 Task: Sort the products by price (highest first).
Action: Mouse moved to (24, 149)
Screenshot: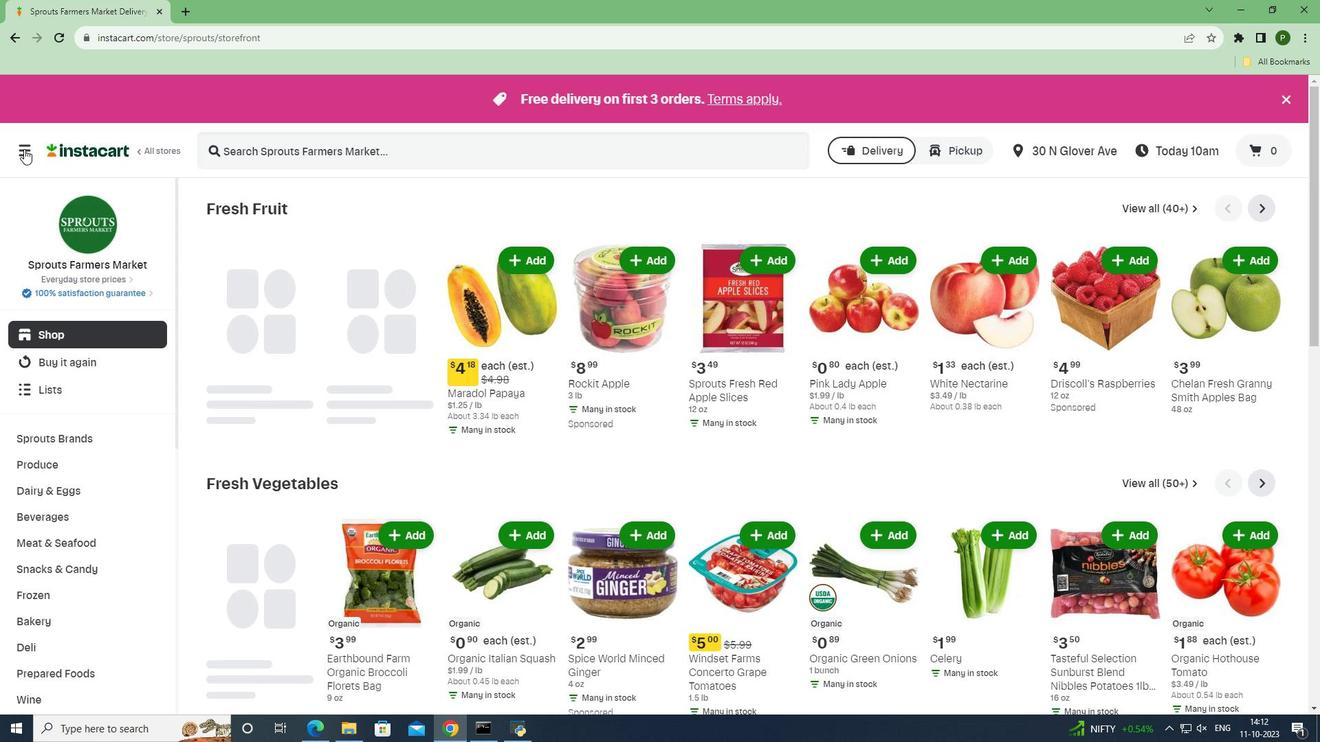 
Action: Mouse pressed left at (24, 149)
Screenshot: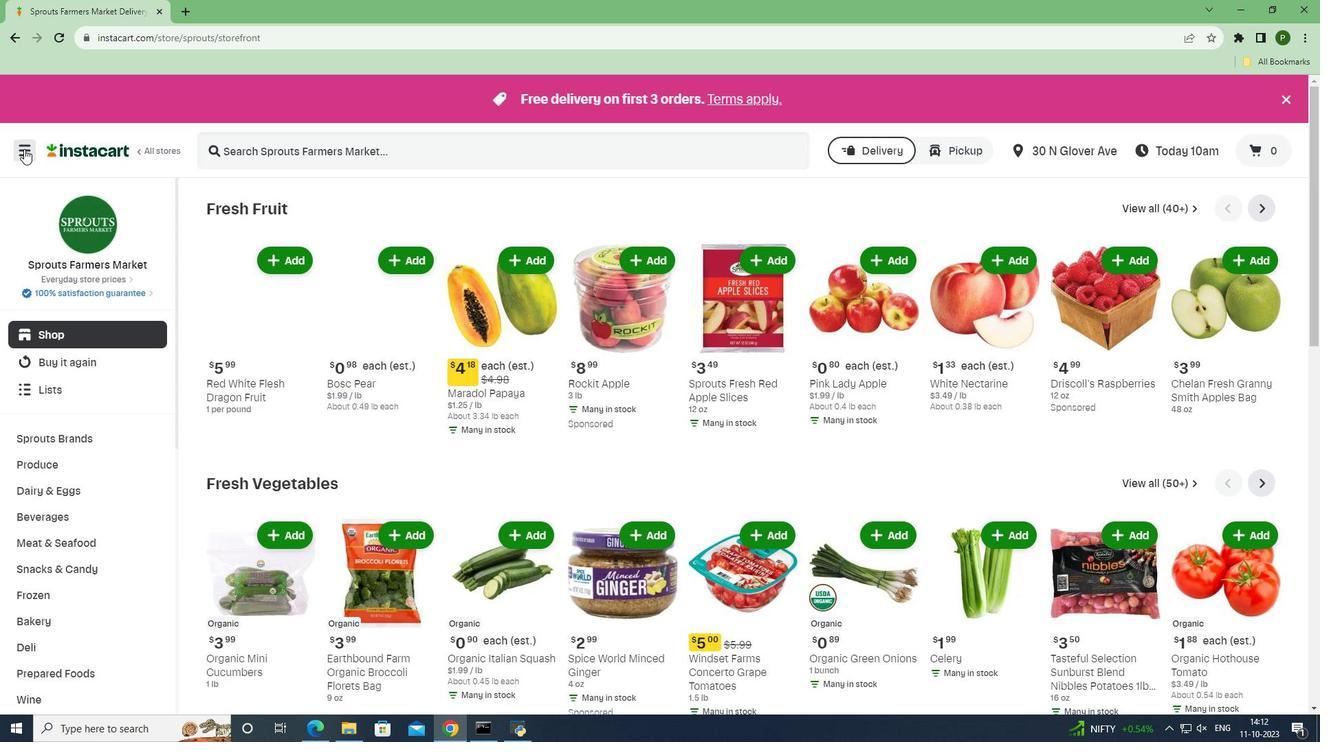 
Action: Mouse moved to (62, 370)
Screenshot: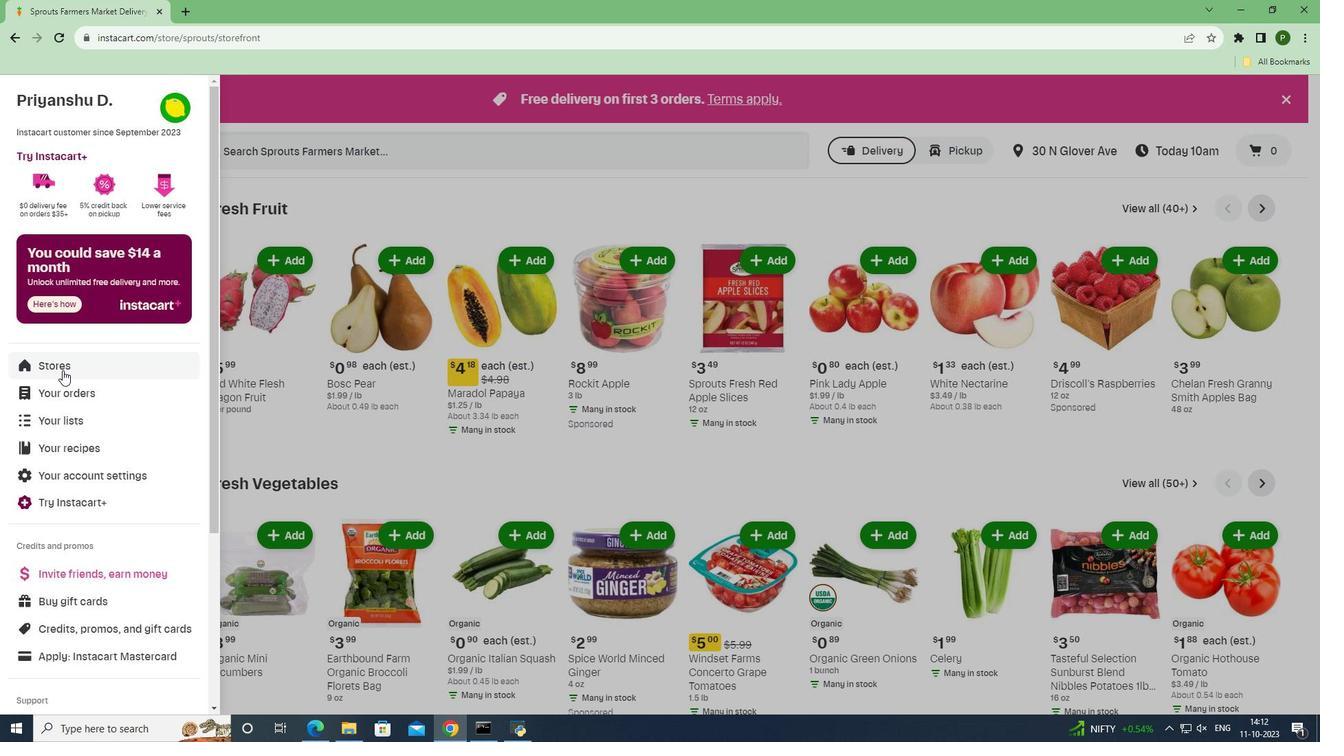 
Action: Mouse pressed left at (62, 370)
Screenshot: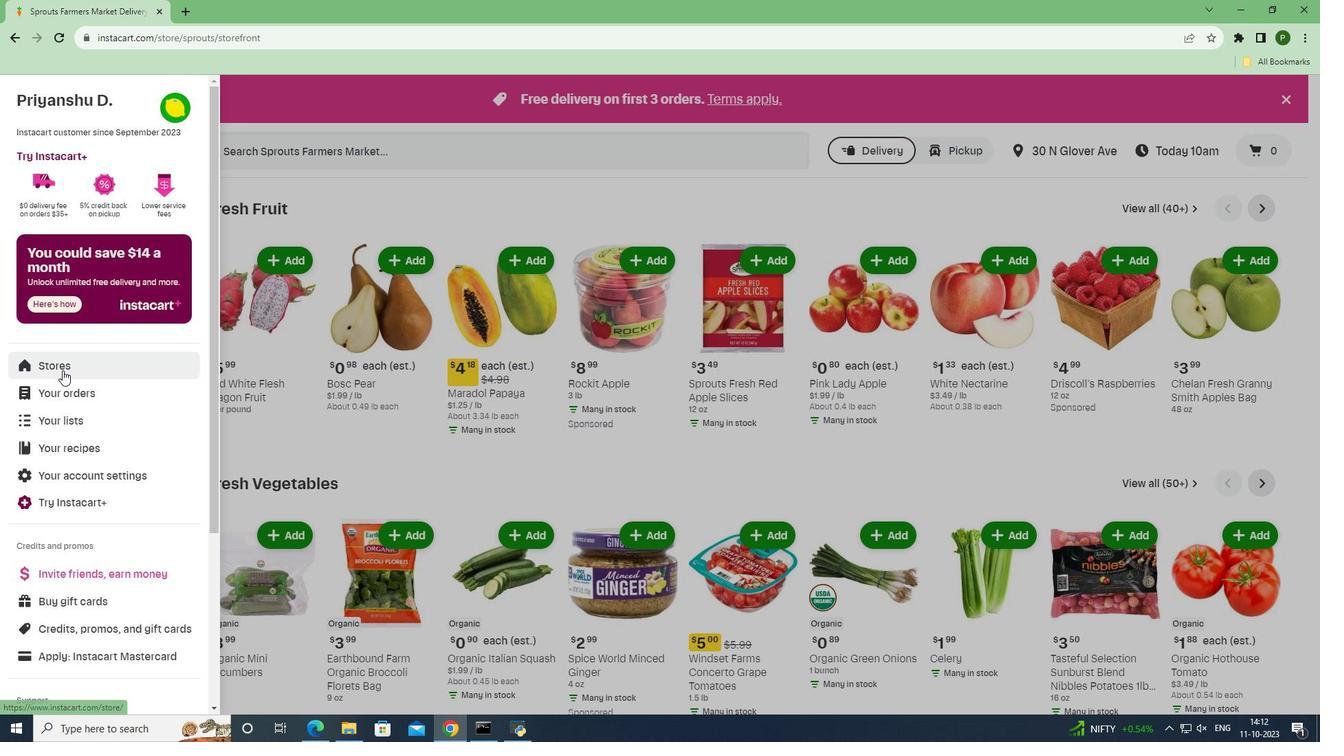 
Action: Mouse moved to (304, 162)
Screenshot: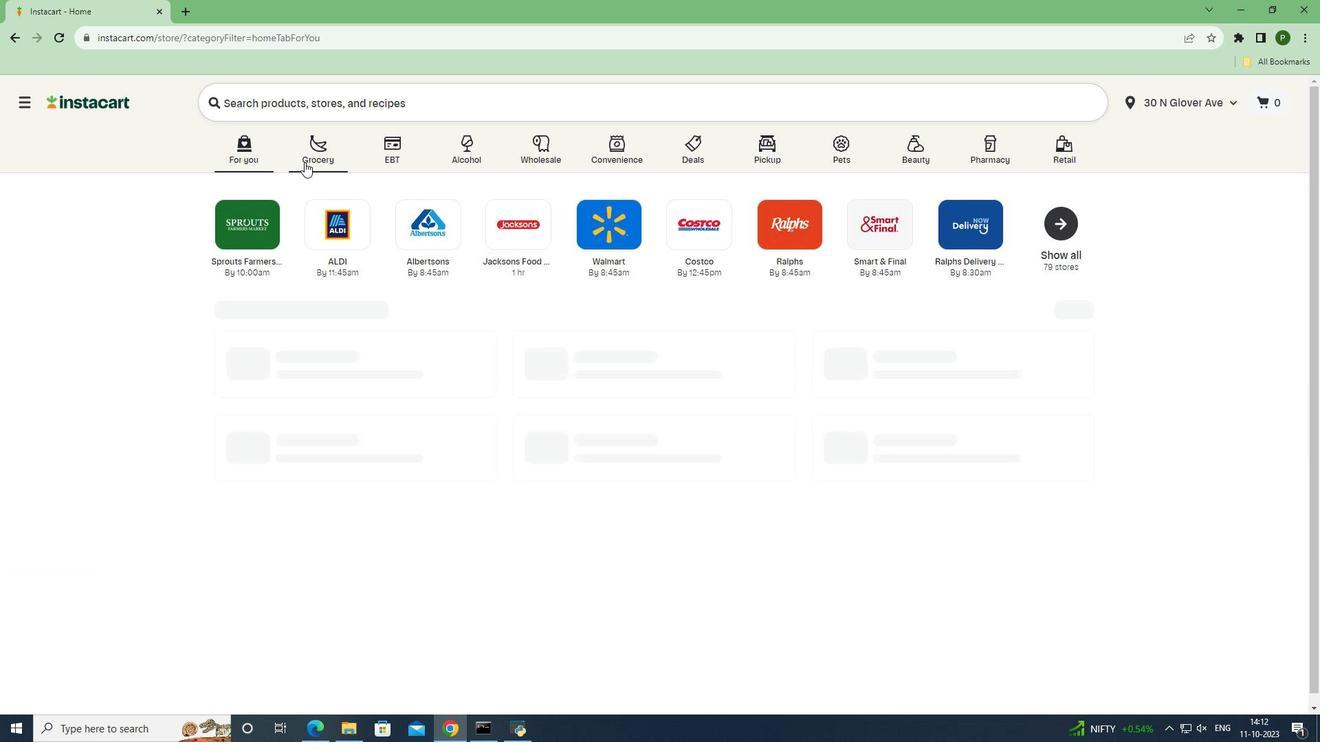
Action: Mouse pressed left at (304, 162)
Screenshot: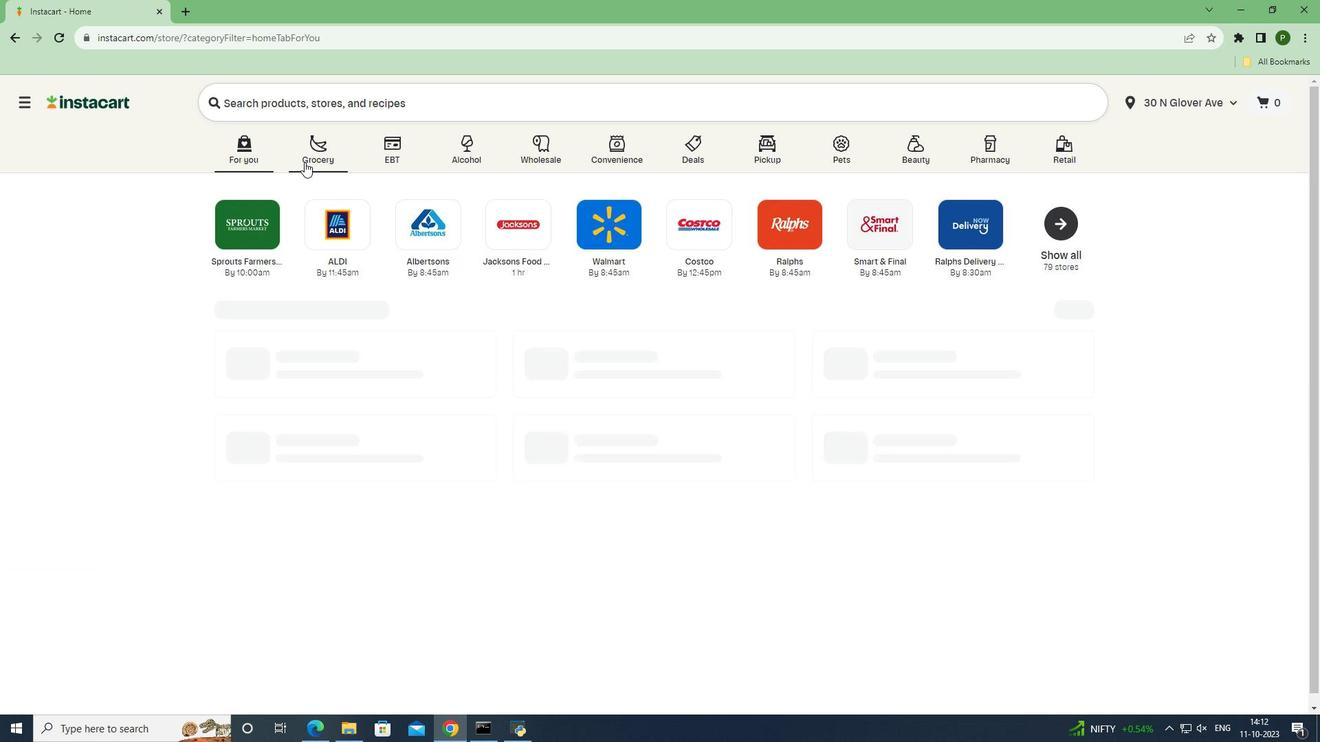 
Action: Mouse moved to (560, 323)
Screenshot: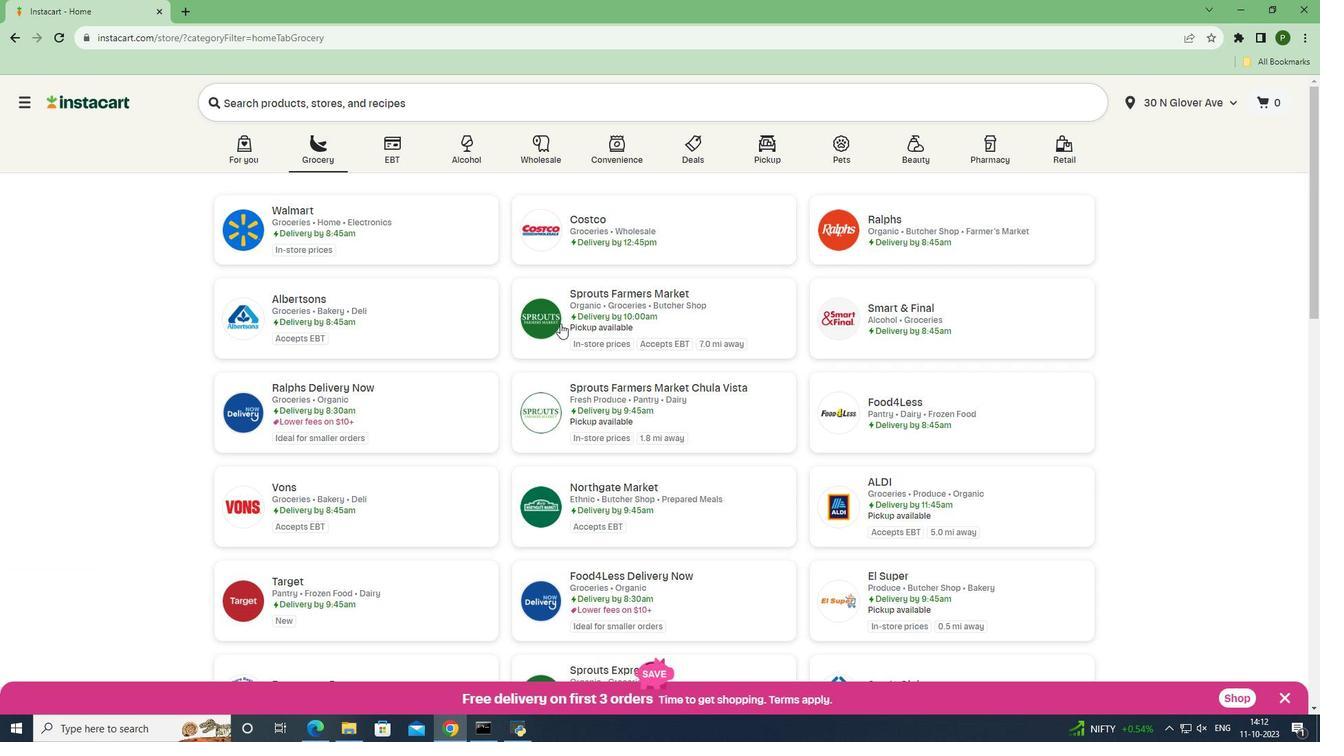 
Action: Mouse pressed left at (560, 323)
Screenshot: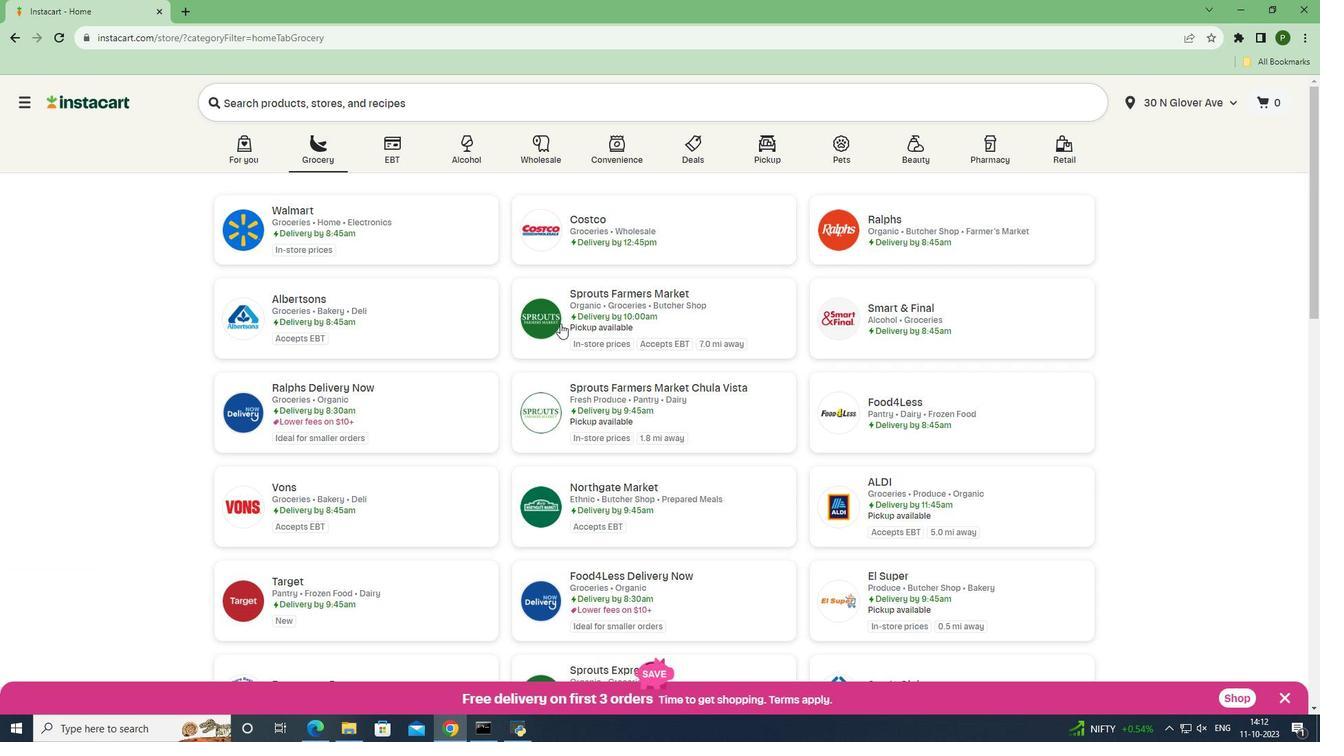 
Action: Mouse moved to (77, 513)
Screenshot: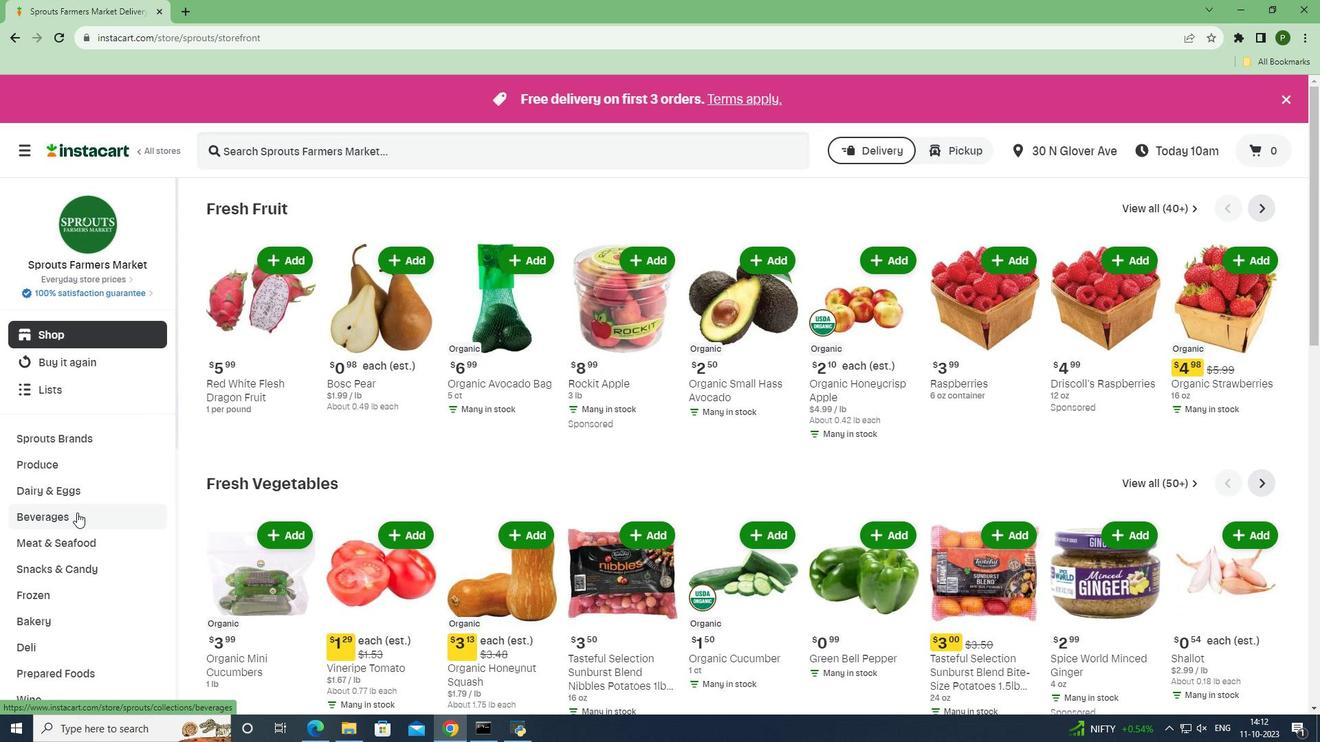 
Action: Mouse pressed left at (77, 513)
Screenshot: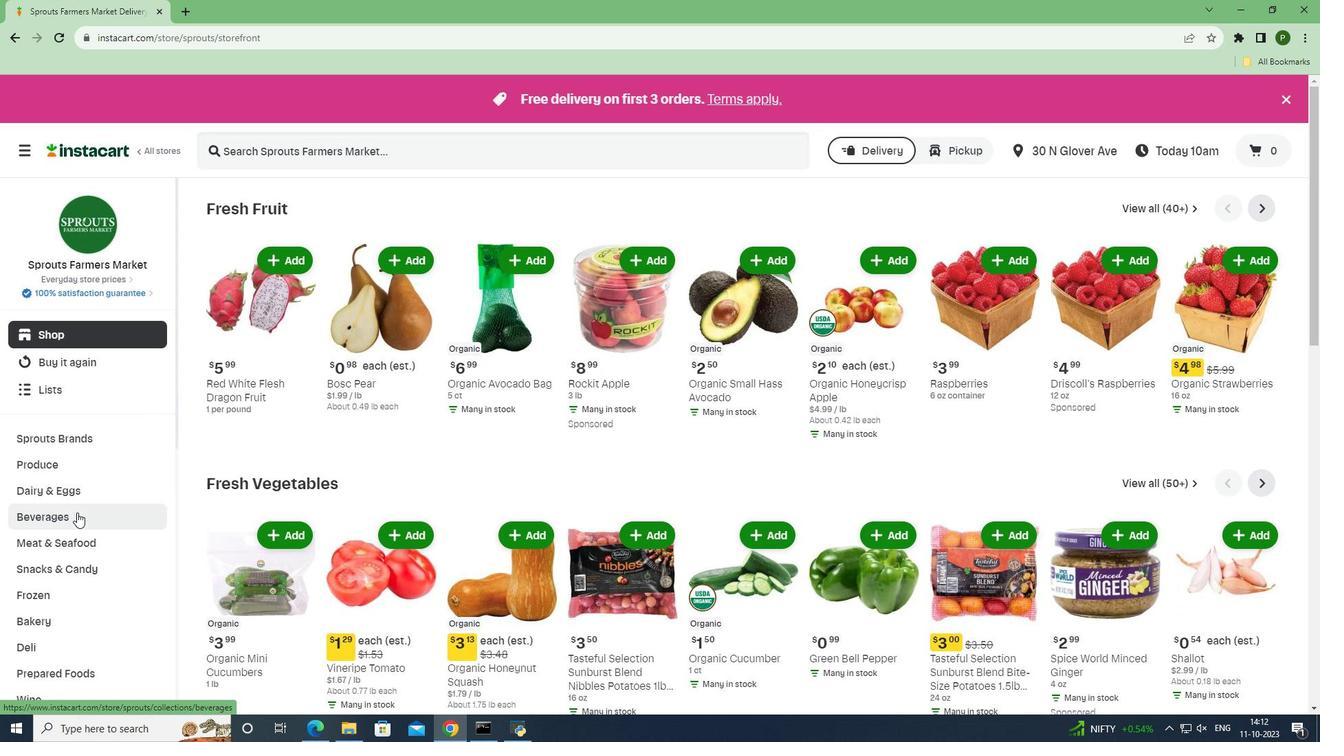 
Action: Mouse moved to (83, 592)
Screenshot: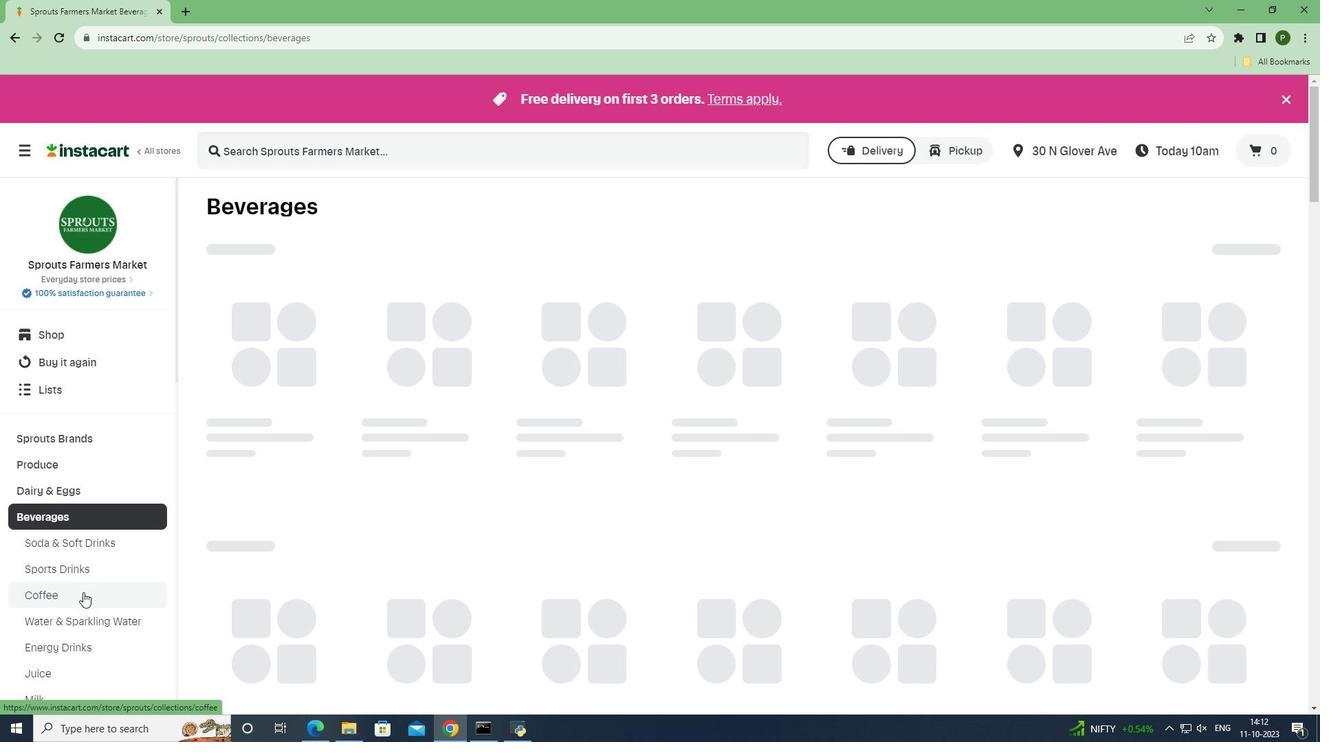 
Action: Mouse pressed left at (83, 592)
Screenshot: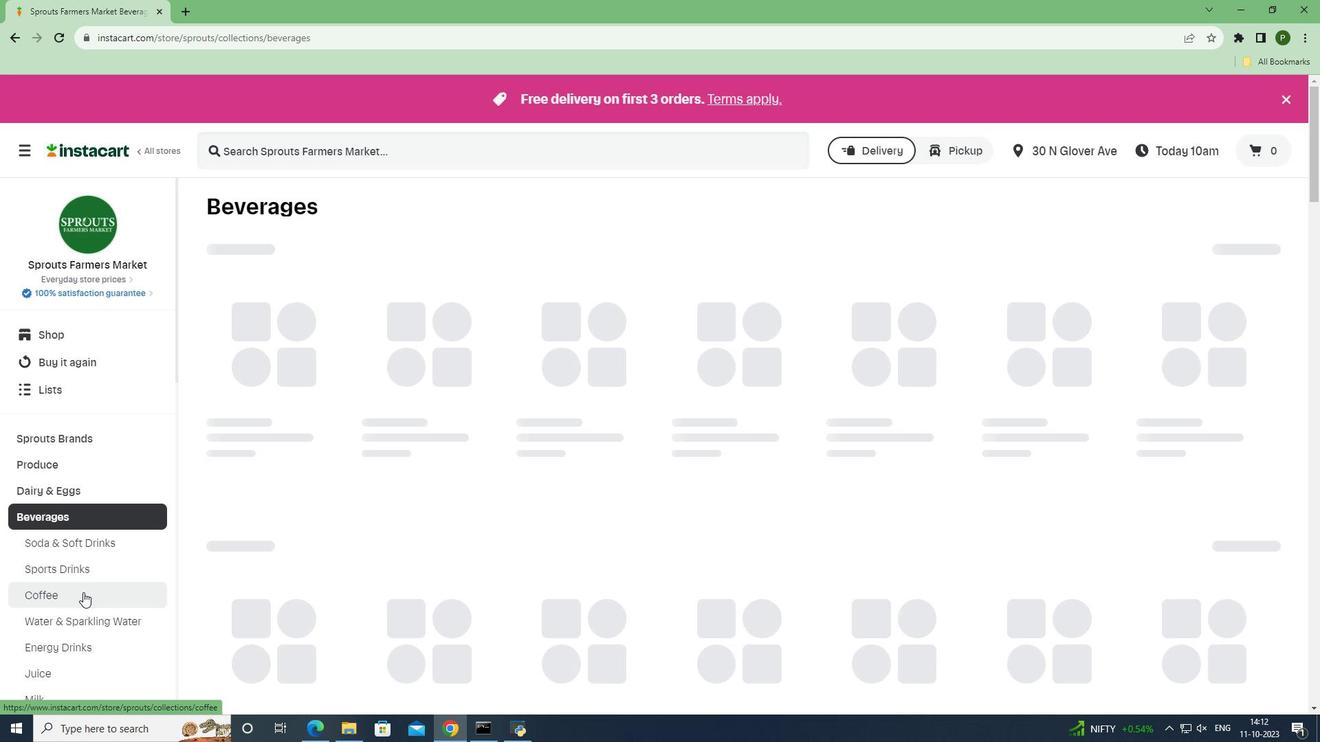 
Action: Mouse moved to (1170, 312)
Screenshot: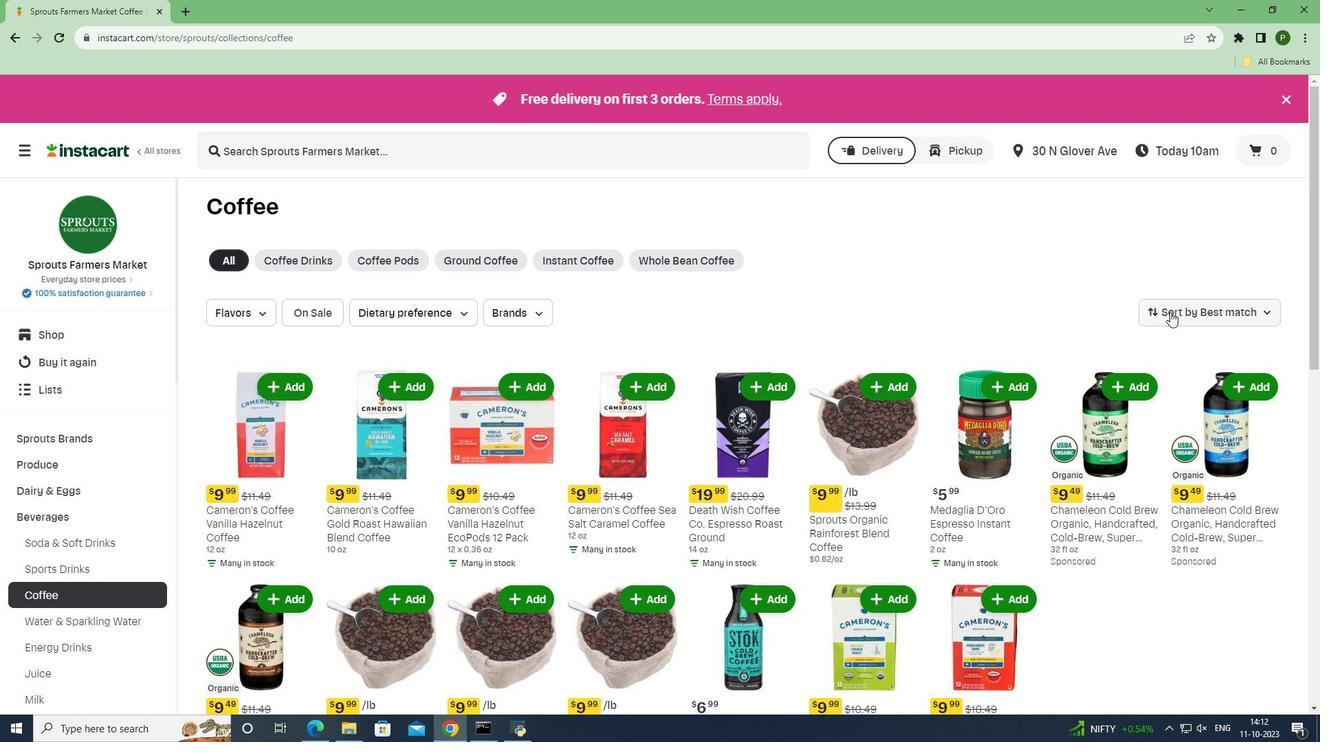 
Action: Mouse pressed left at (1170, 312)
Screenshot: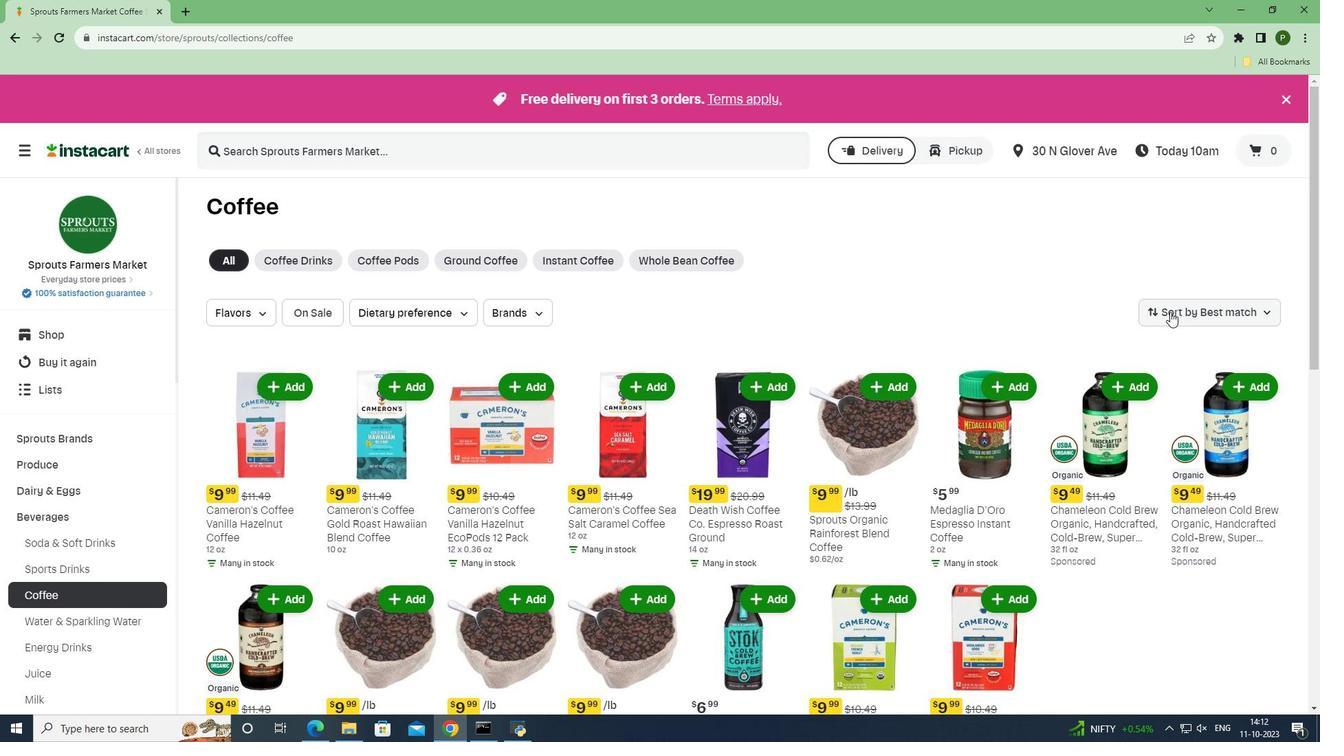 
Action: Mouse moved to (1176, 407)
Screenshot: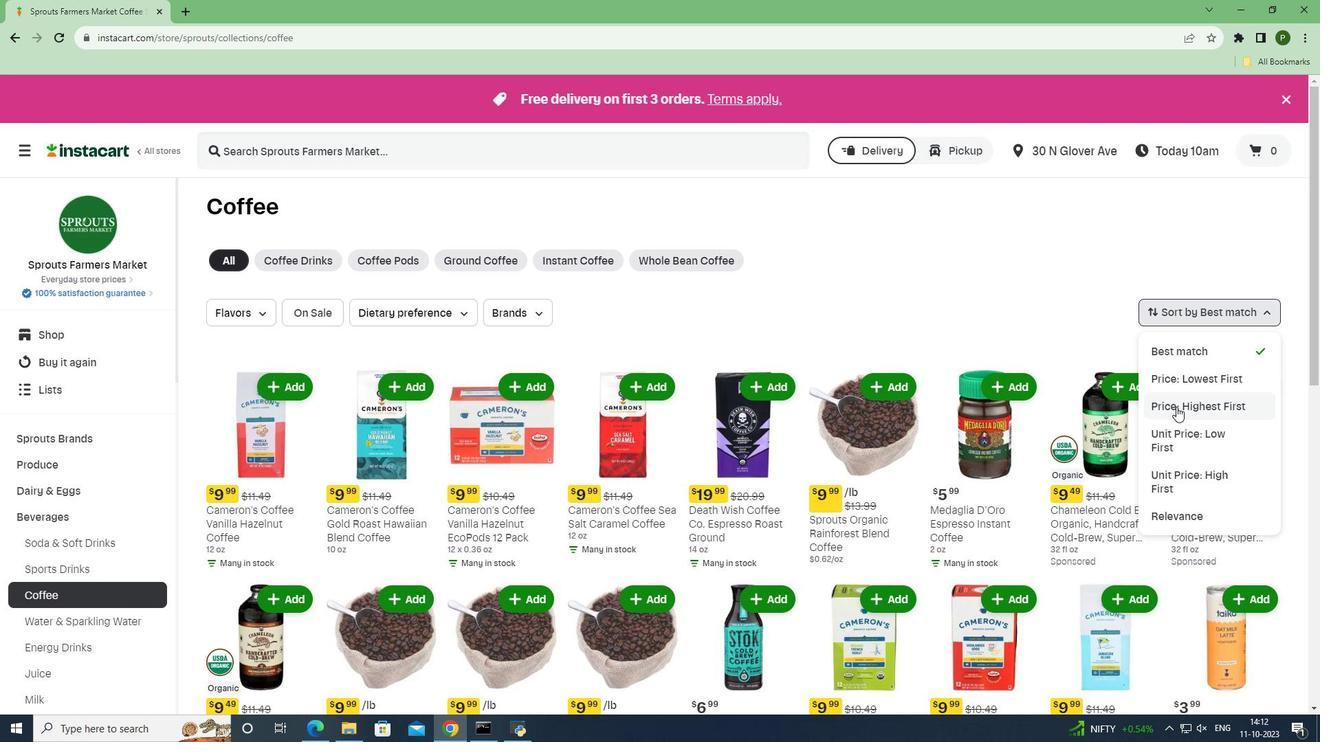 
Action: Mouse pressed left at (1176, 407)
Screenshot: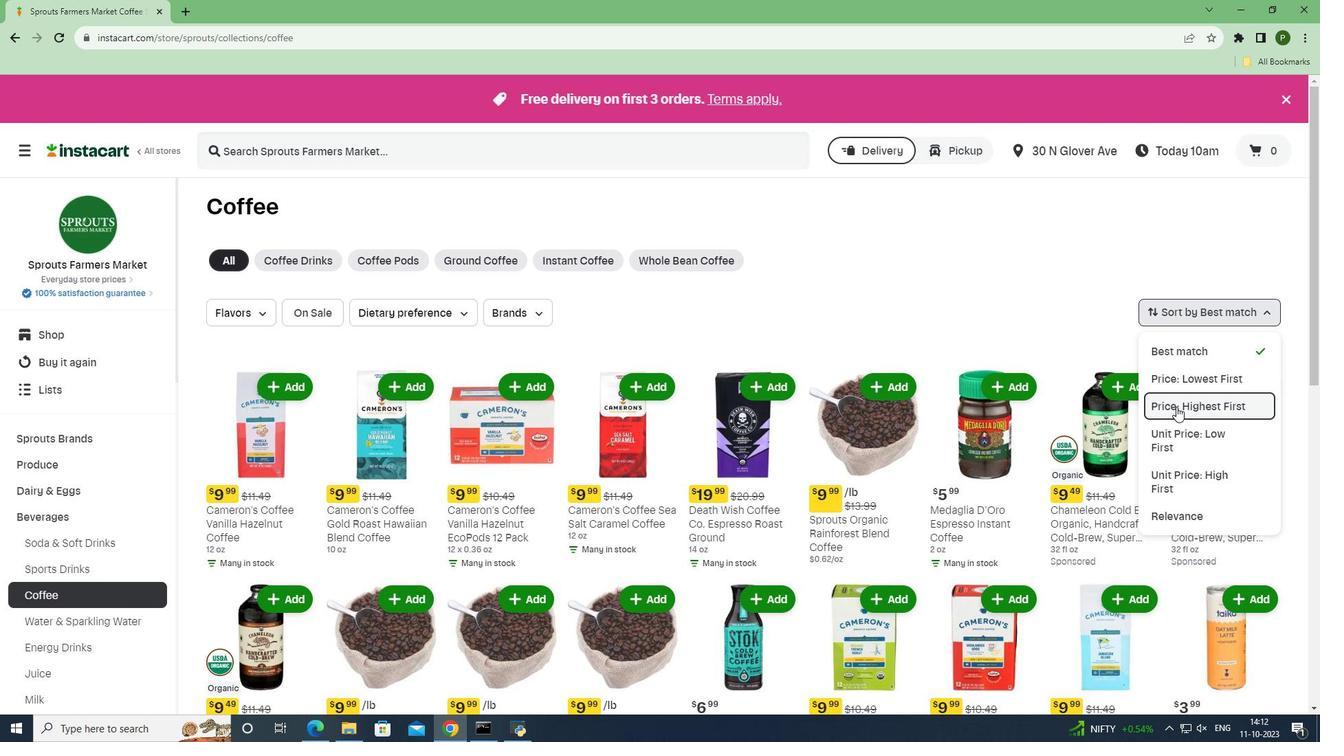 
Action: Mouse moved to (977, 538)
Screenshot: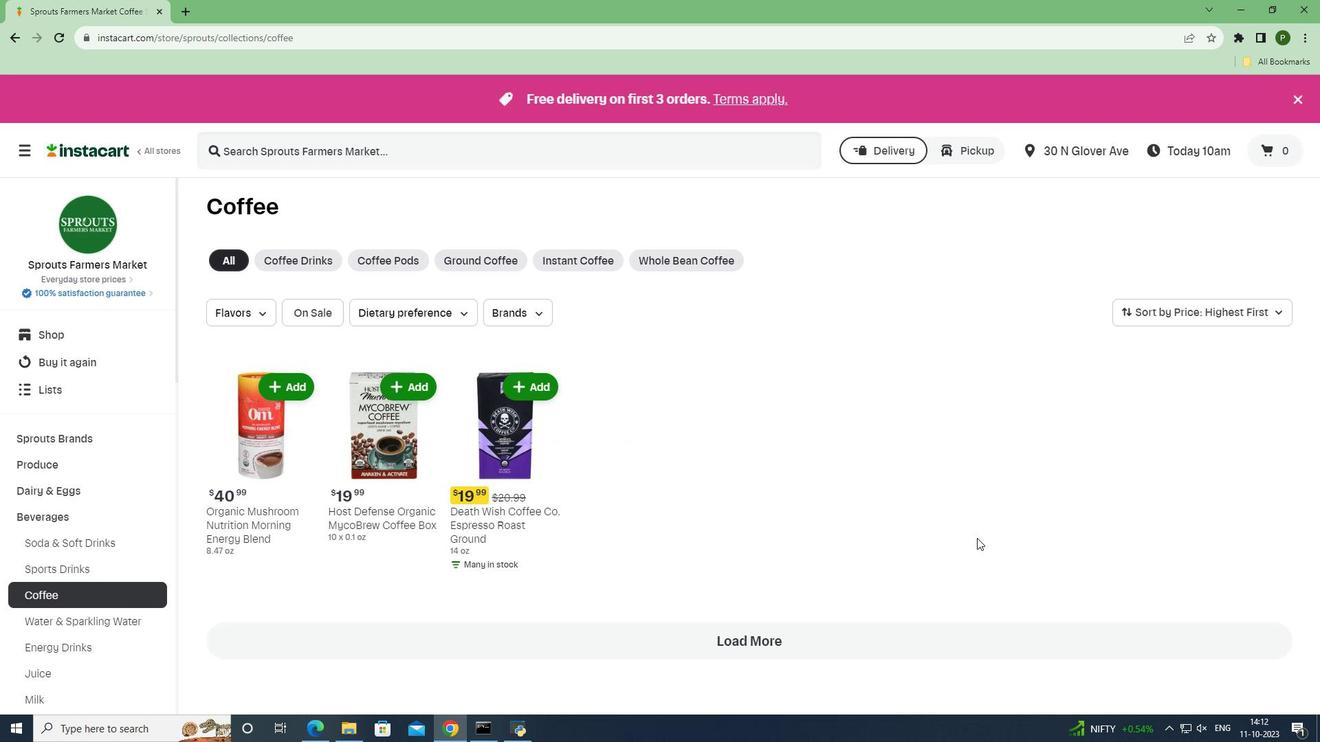 
Action: Mouse scrolled (977, 537) with delta (0, 0)
Screenshot: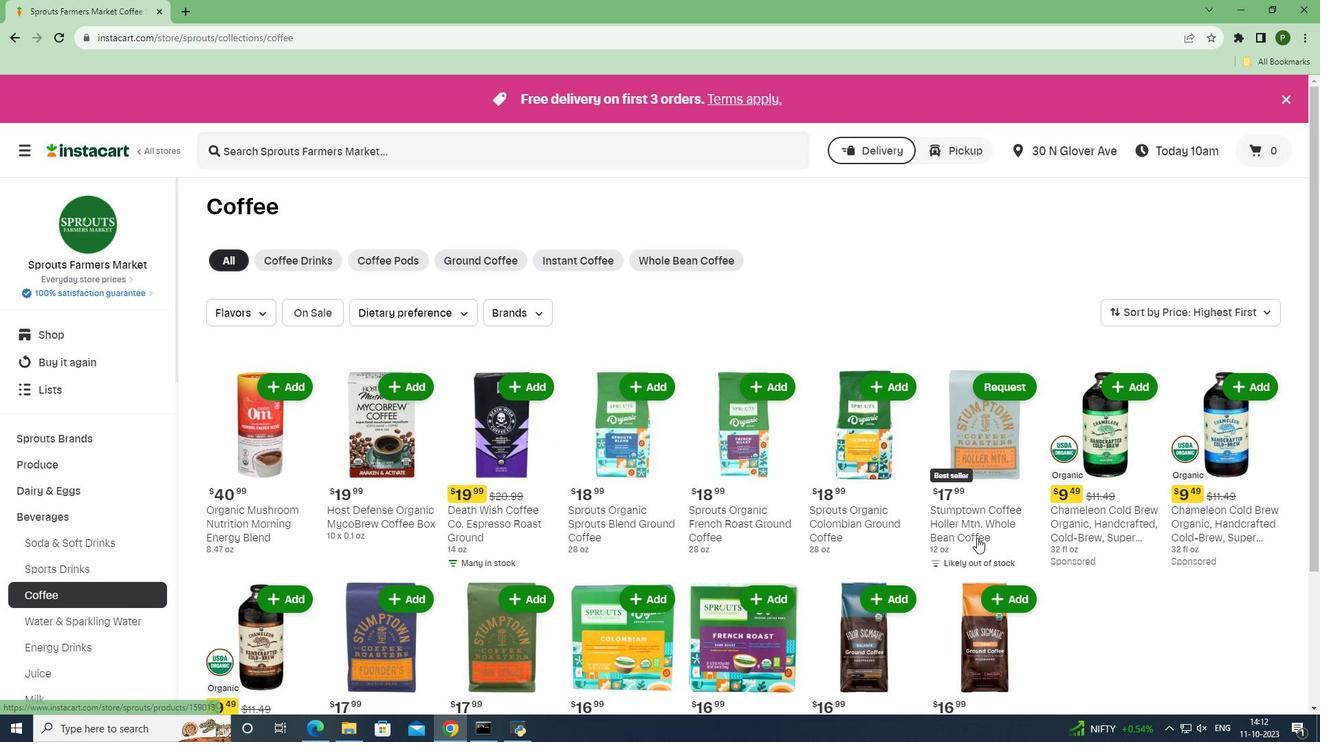 
Action: Mouse moved to (977, 539)
Screenshot: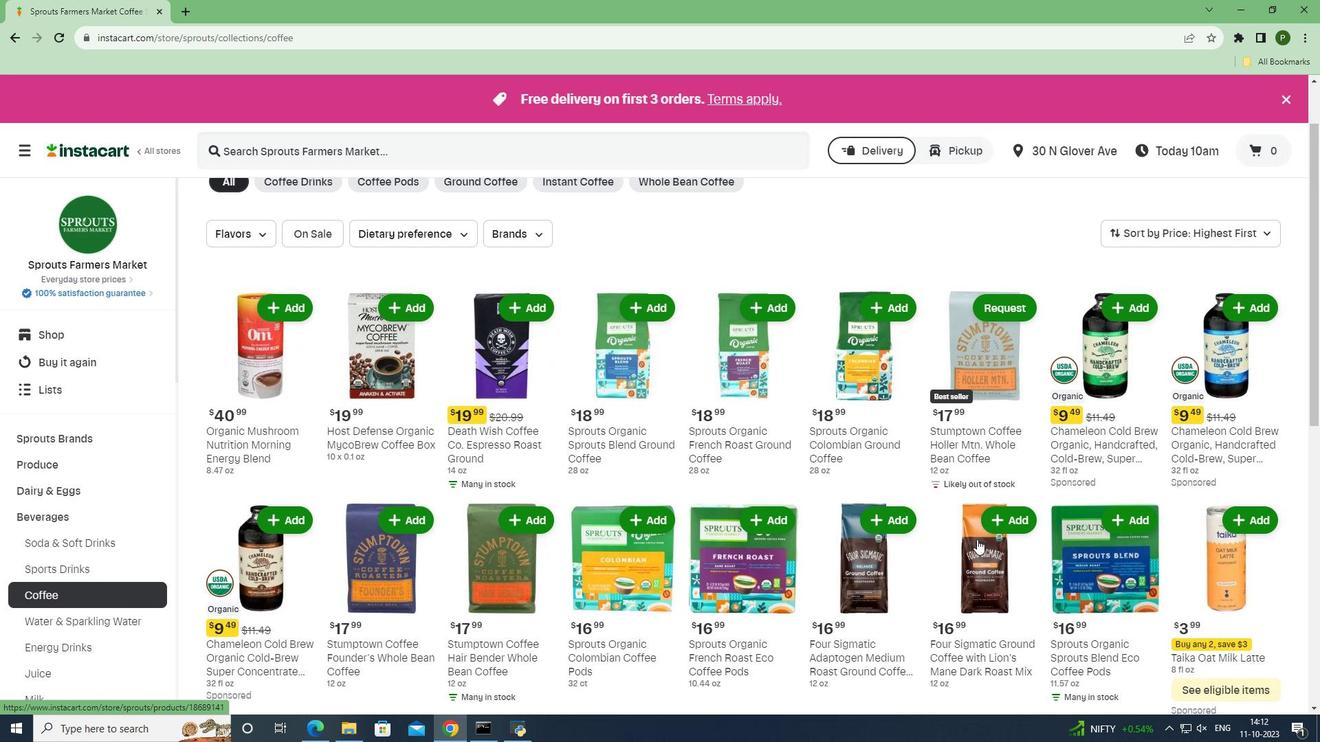 
Action: Mouse scrolled (977, 538) with delta (0, 0)
Screenshot: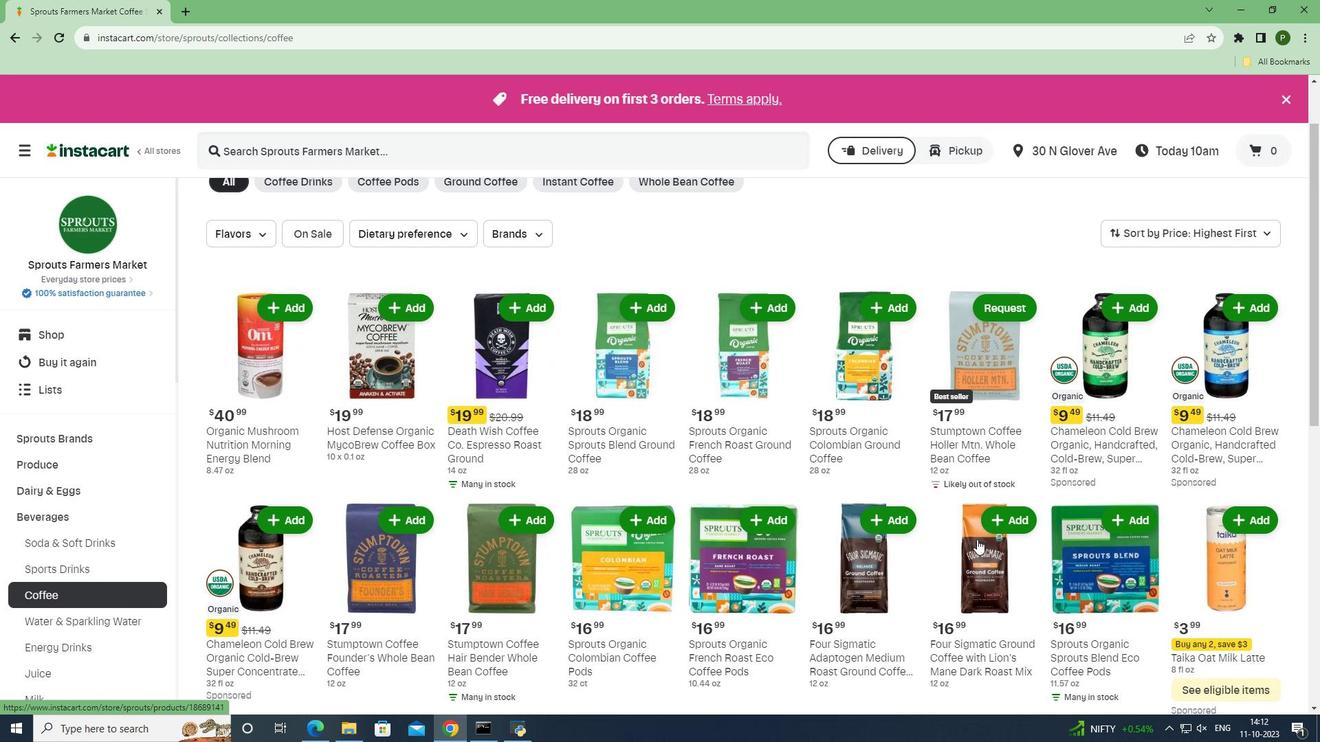 
Action: Mouse moved to (977, 539)
Screenshot: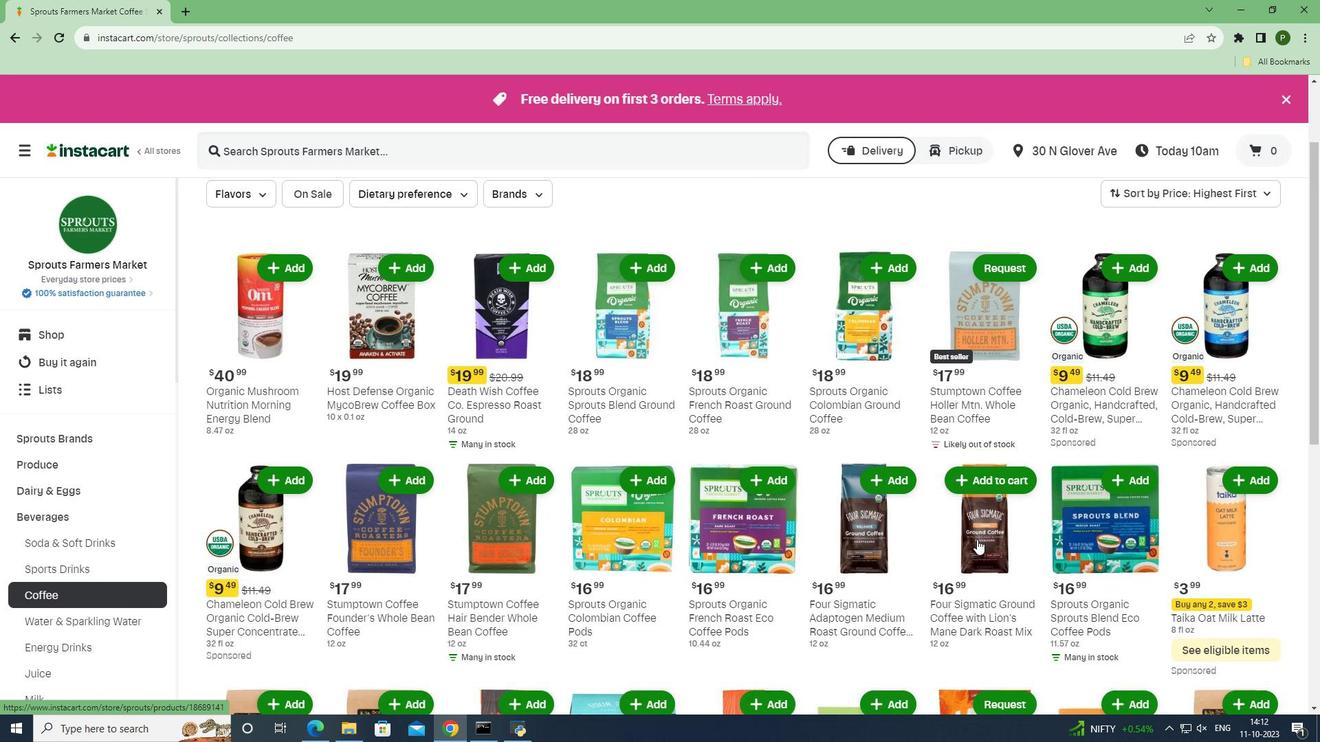 
